 Task: Create a rule when custom fields attachments is set to a date not in this week by me.
Action: Mouse moved to (1086, 93)
Screenshot: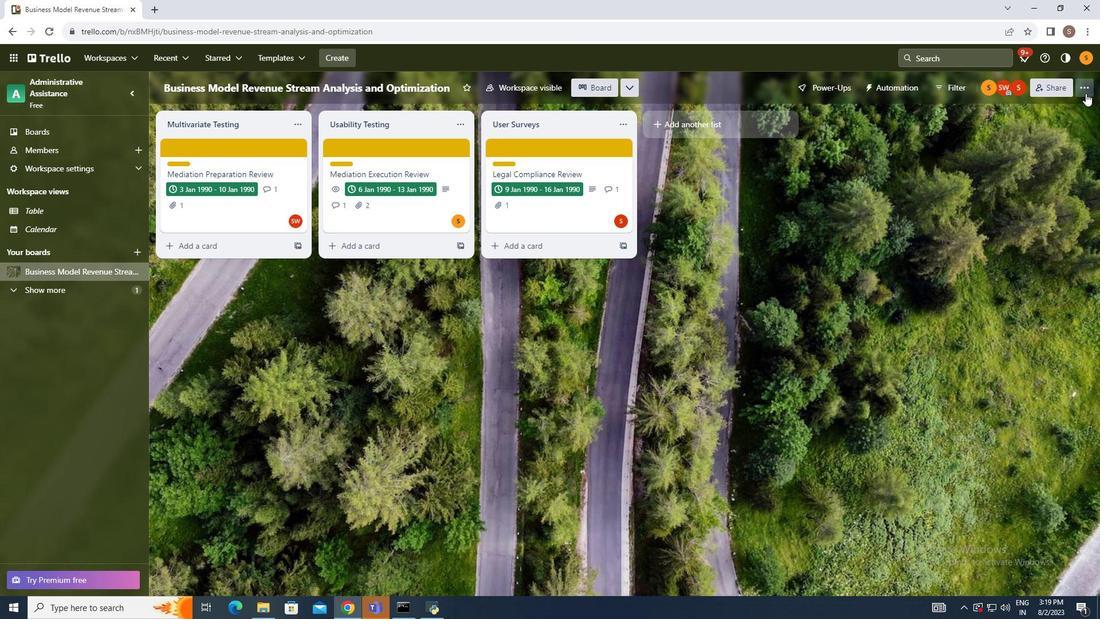 
Action: Mouse pressed left at (1086, 93)
Screenshot: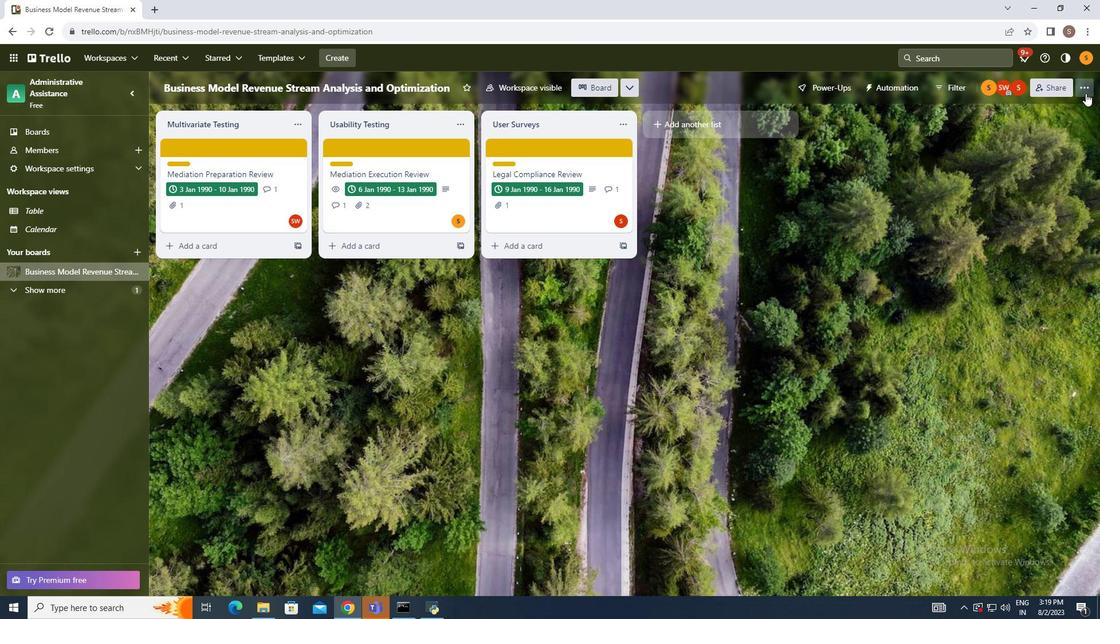 
Action: Mouse moved to (979, 247)
Screenshot: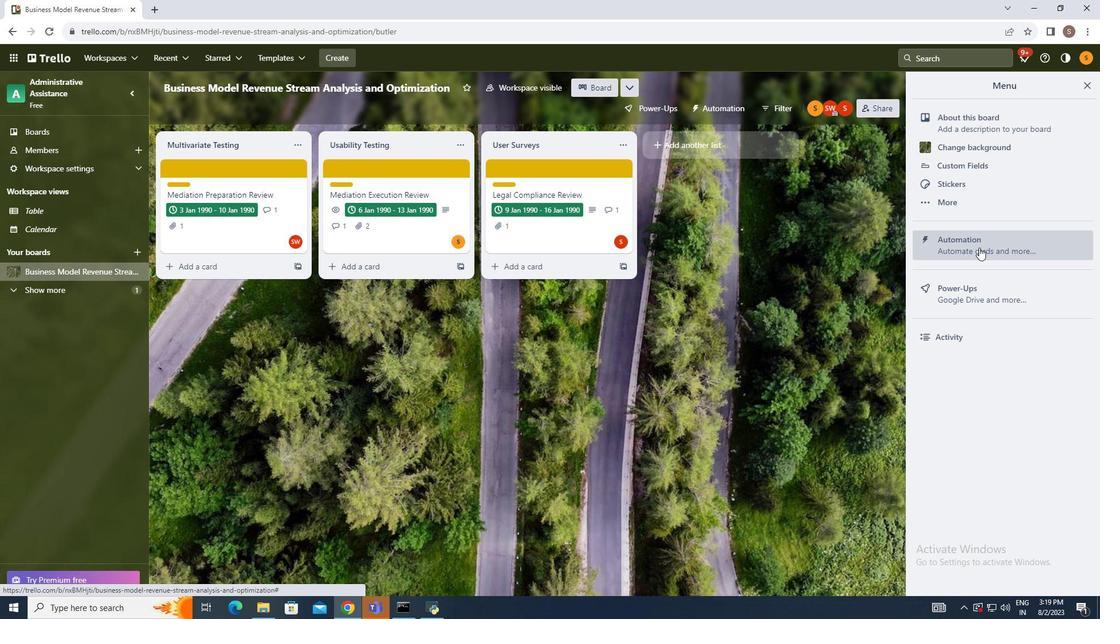 
Action: Mouse pressed left at (979, 247)
Screenshot: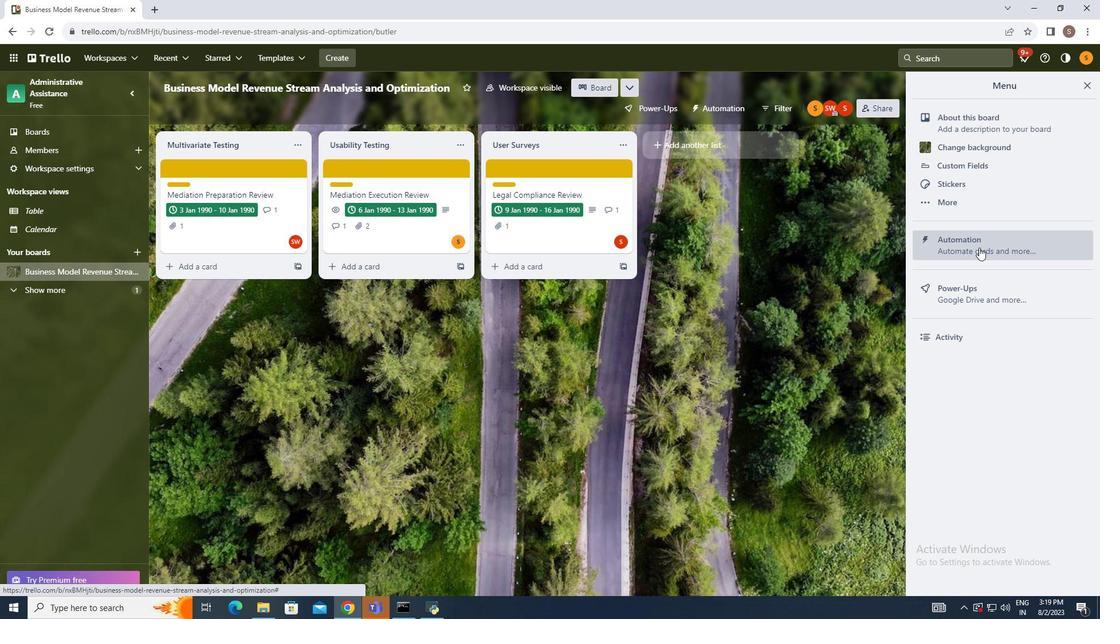 
Action: Mouse moved to (237, 215)
Screenshot: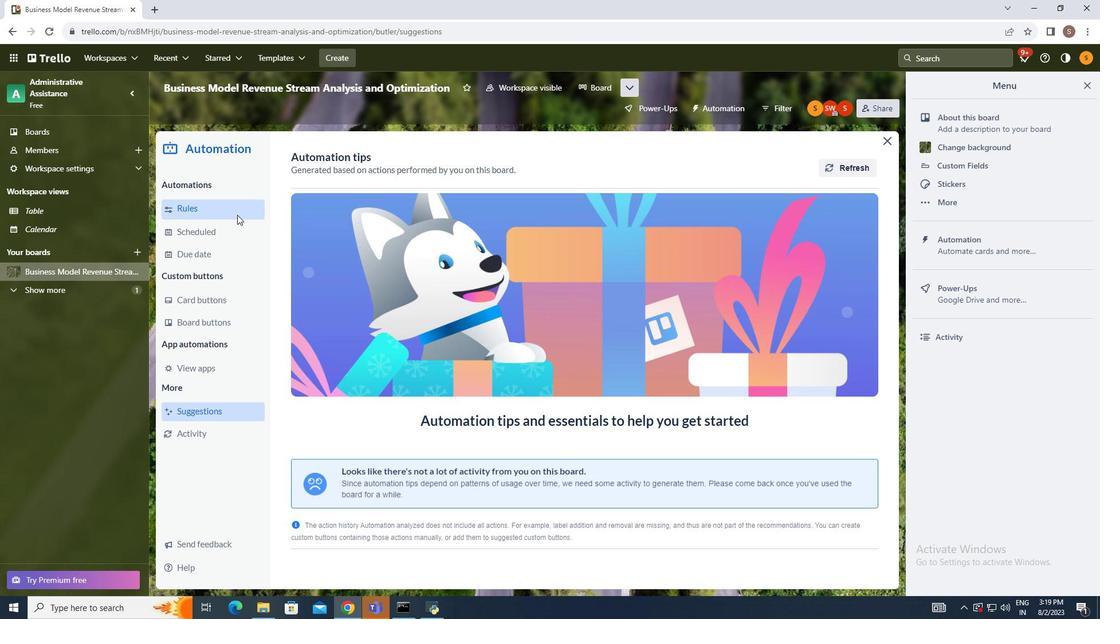 
Action: Mouse pressed left at (237, 215)
Screenshot: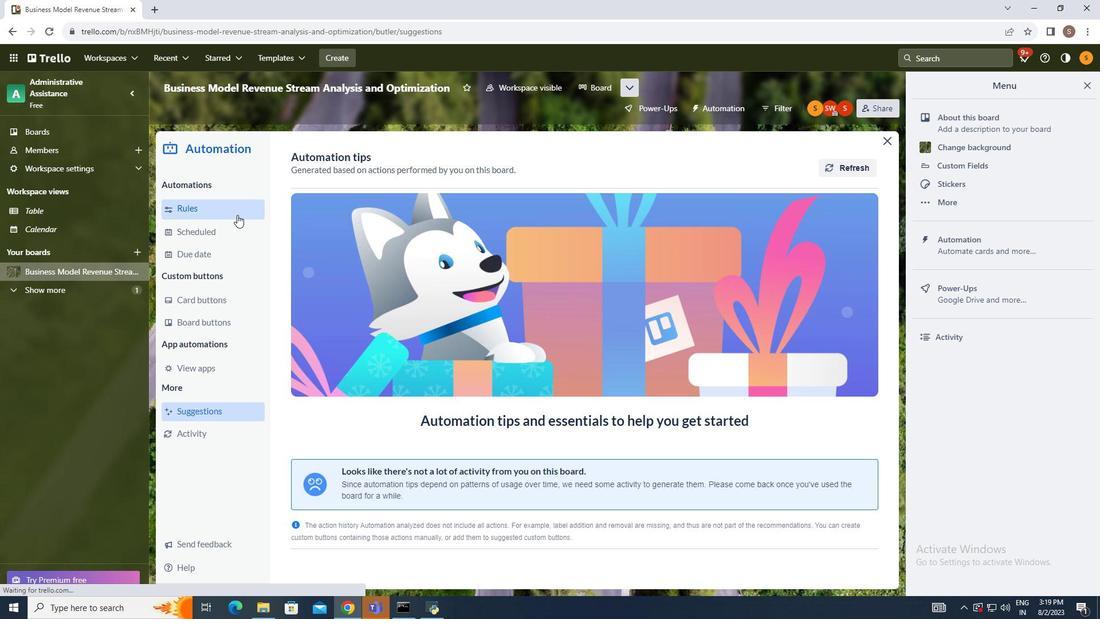 
Action: Mouse moved to (774, 159)
Screenshot: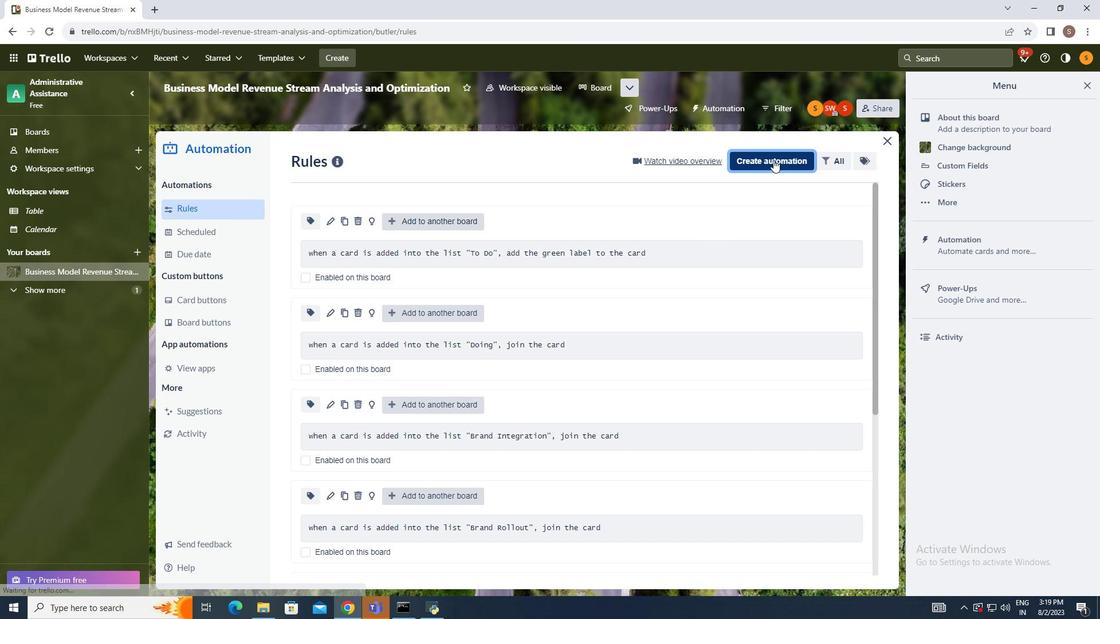 
Action: Mouse pressed left at (774, 159)
Screenshot: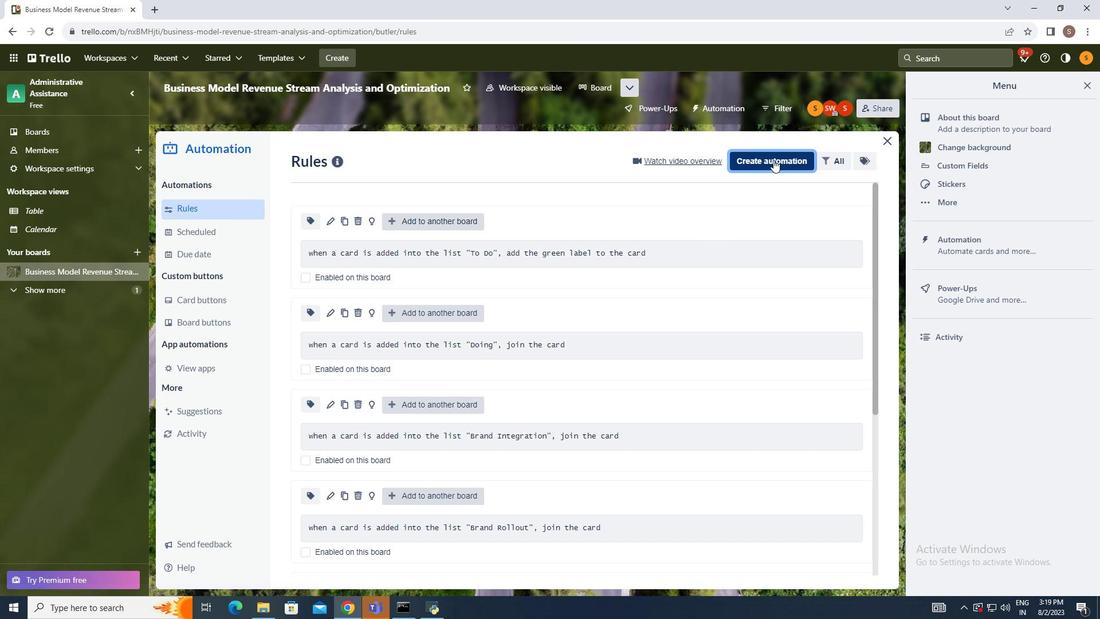 
Action: Mouse moved to (600, 271)
Screenshot: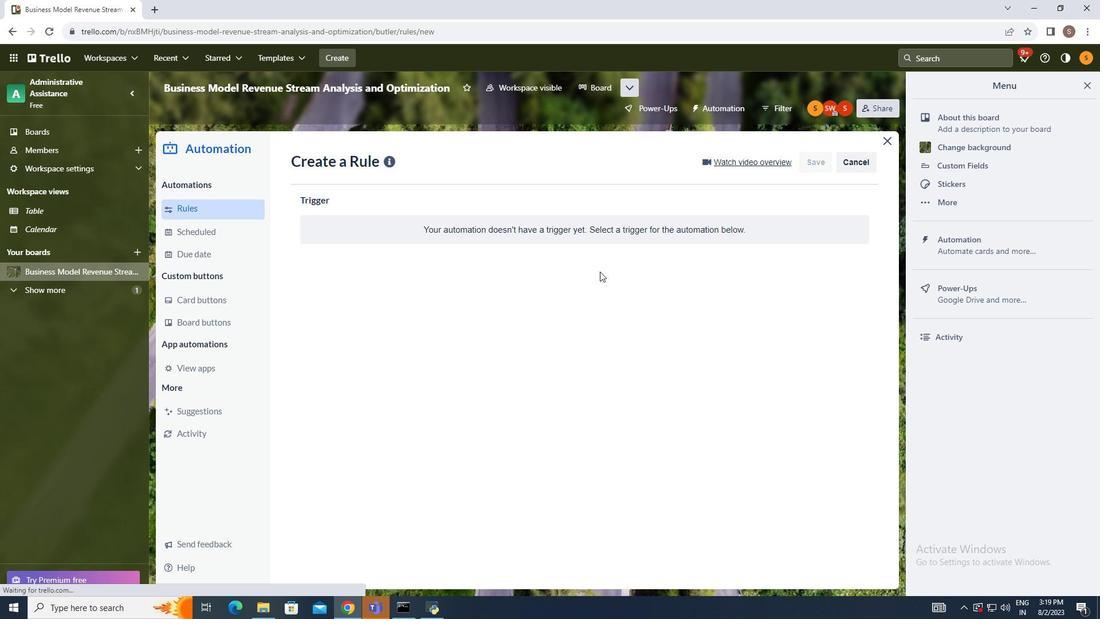 
Action: Mouse pressed left at (600, 271)
Screenshot: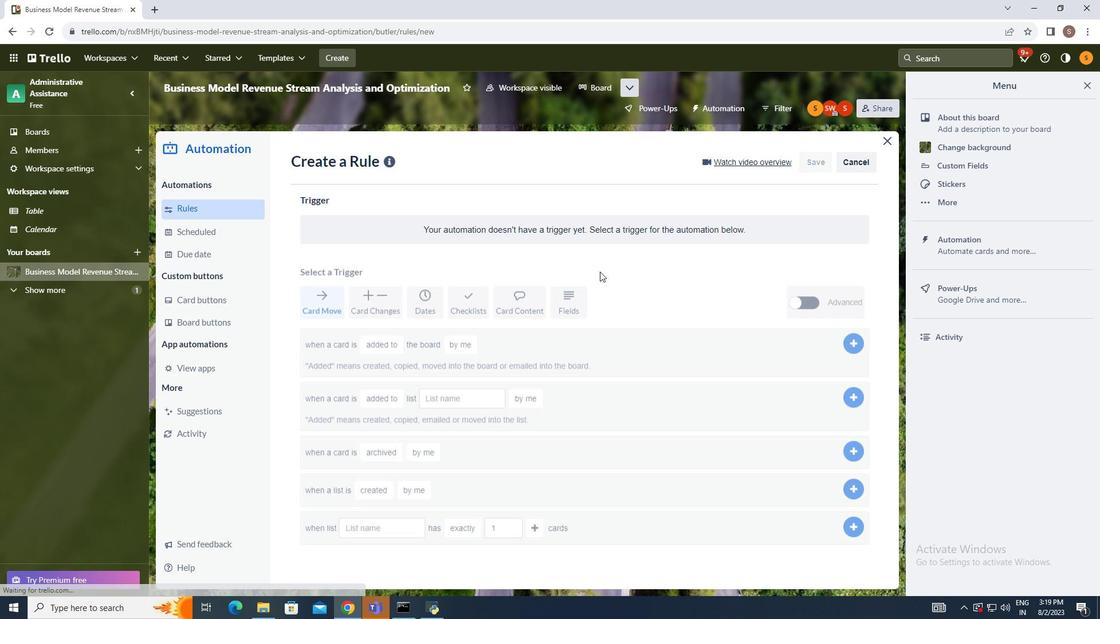 
Action: Mouse moved to (584, 316)
Screenshot: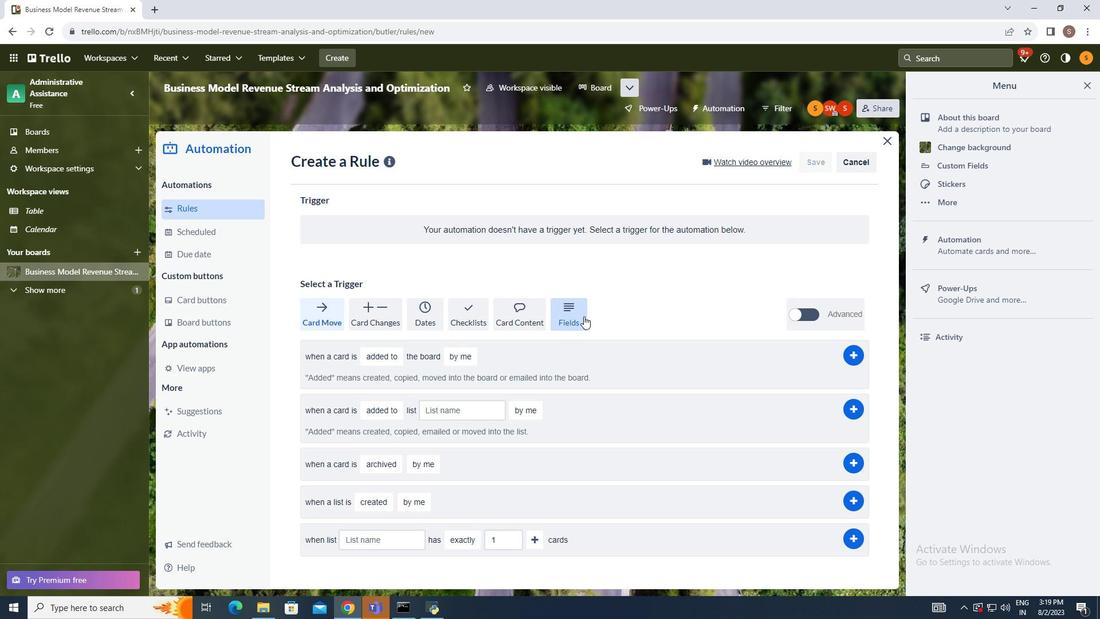 
Action: Mouse pressed left at (584, 316)
Screenshot: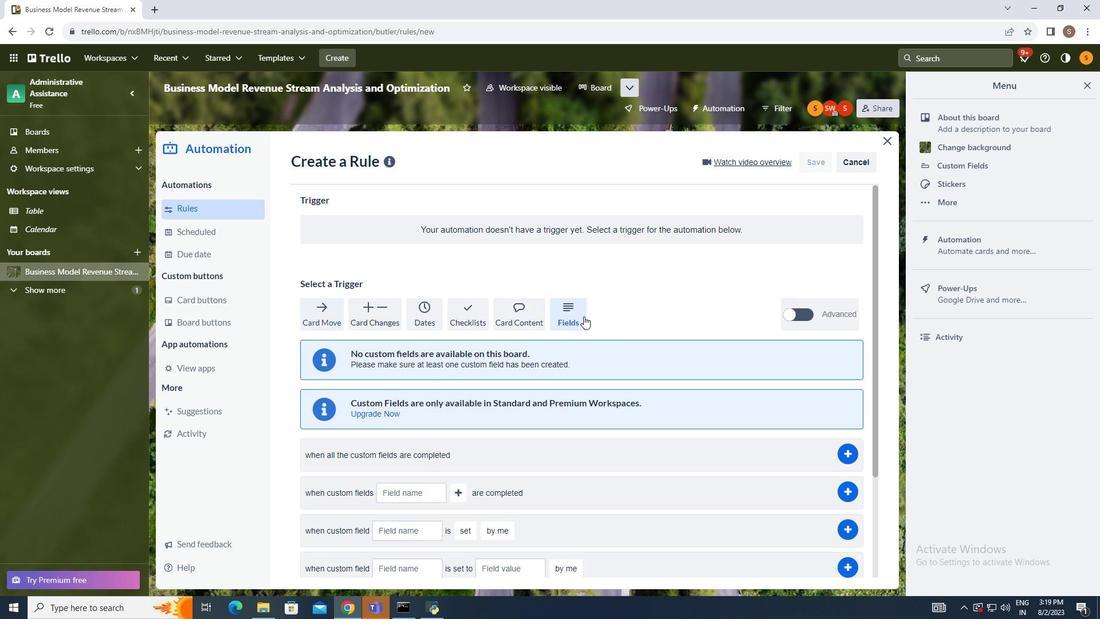
Action: Mouse moved to (649, 381)
Screenshot: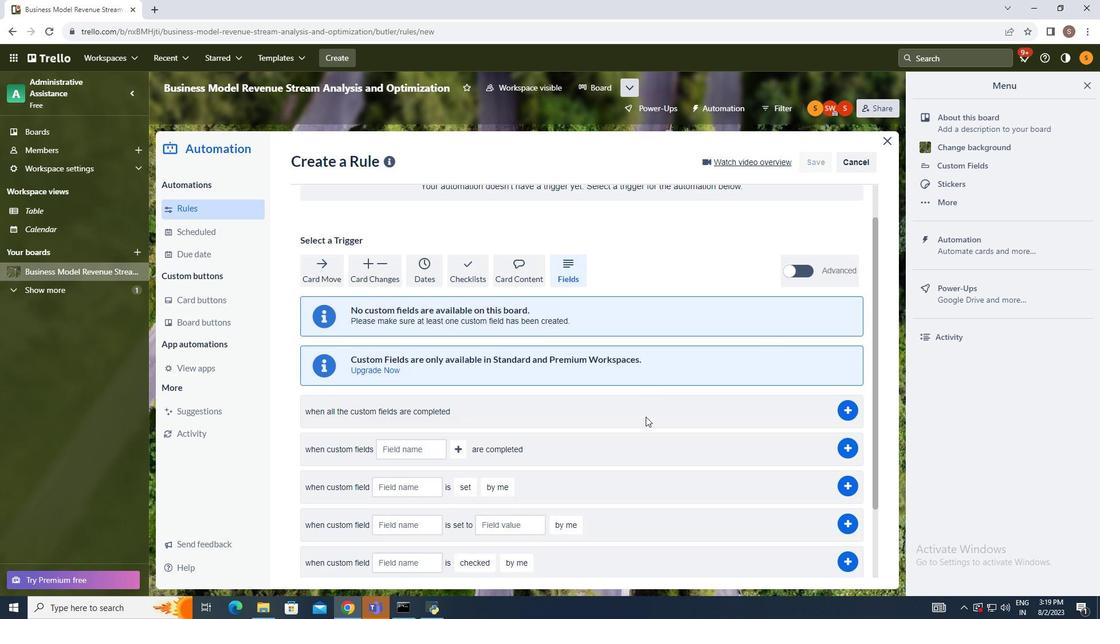 
Action: Mouse scrolled (649, 380) with delta (0, 0)
Screenshot: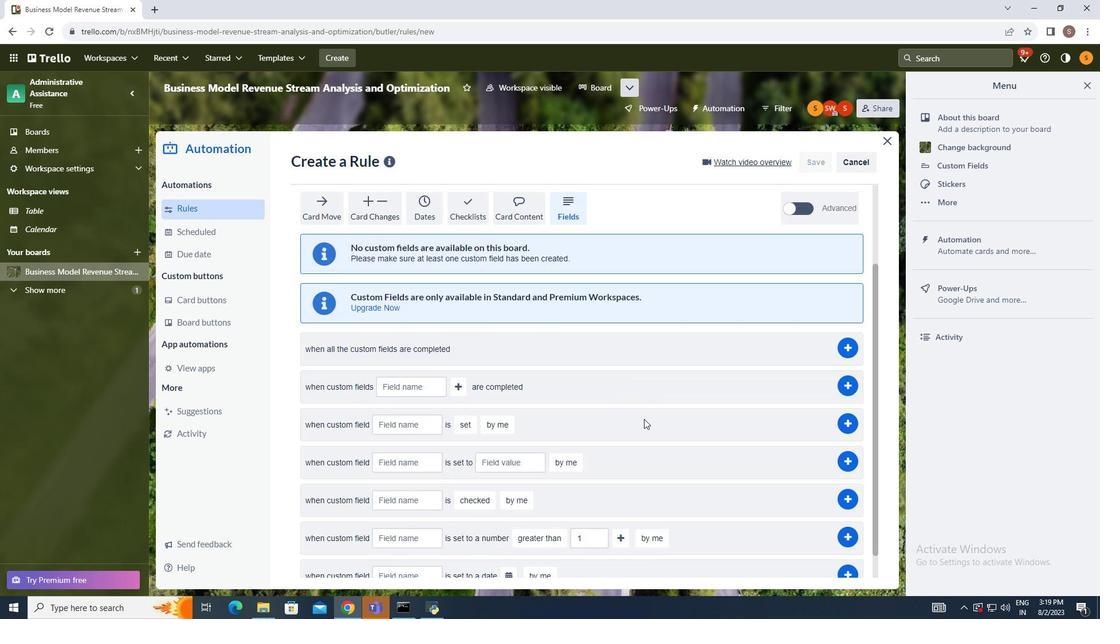 
Action: Mouse moved to (649, 396)
Screenshot: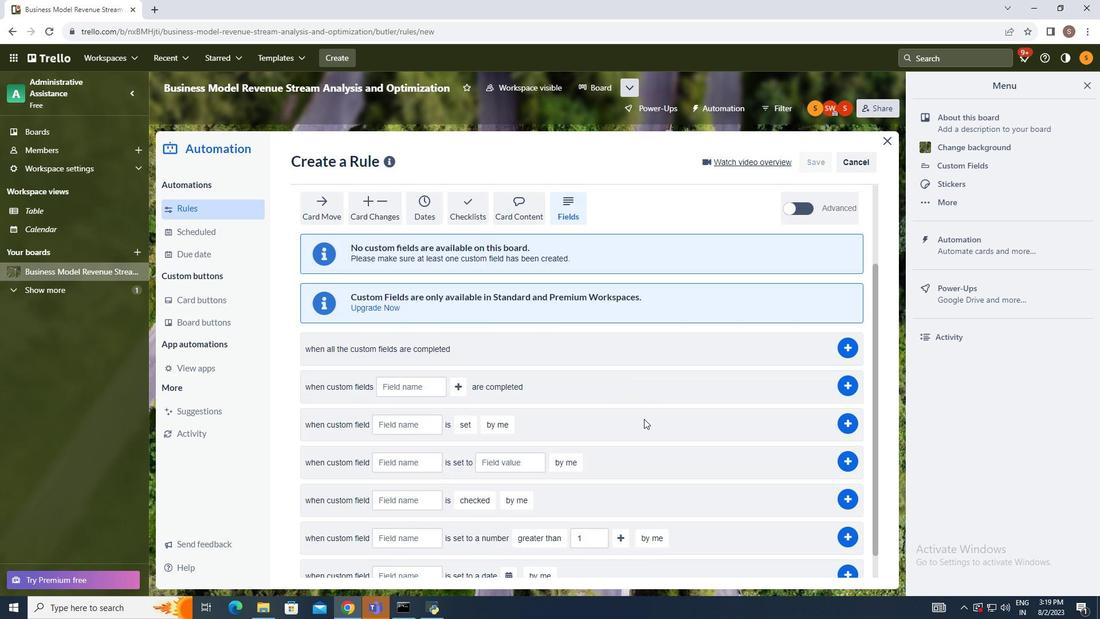 
Action: Mouse scrolled (649, 395) with delta (0, 0)
Screenshot: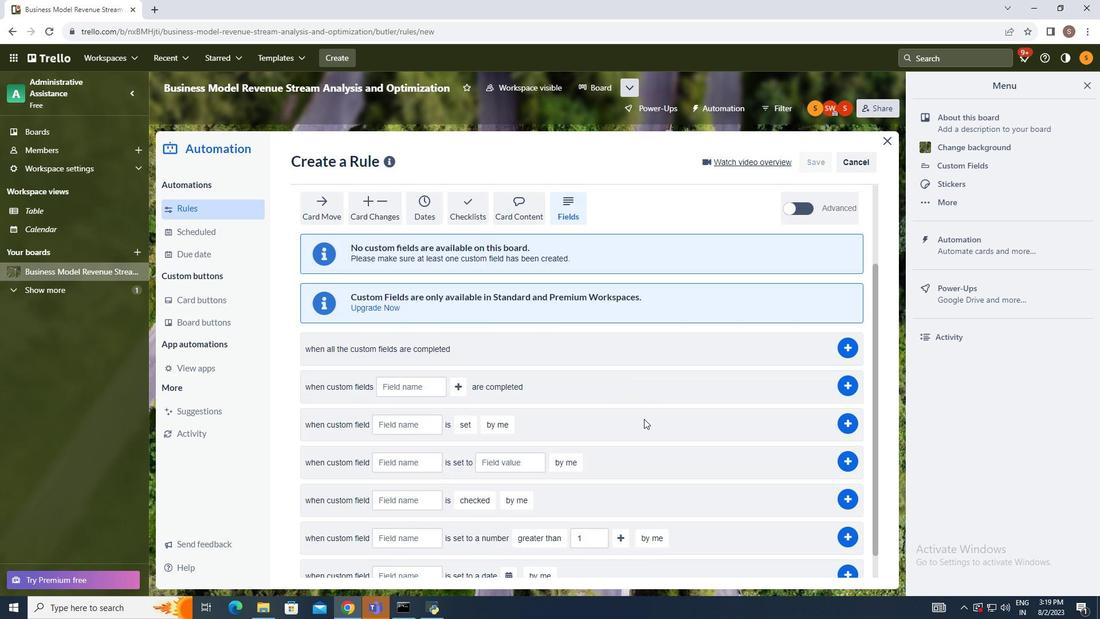 
Action: Mouse moved to (647, 411)
Screenshot: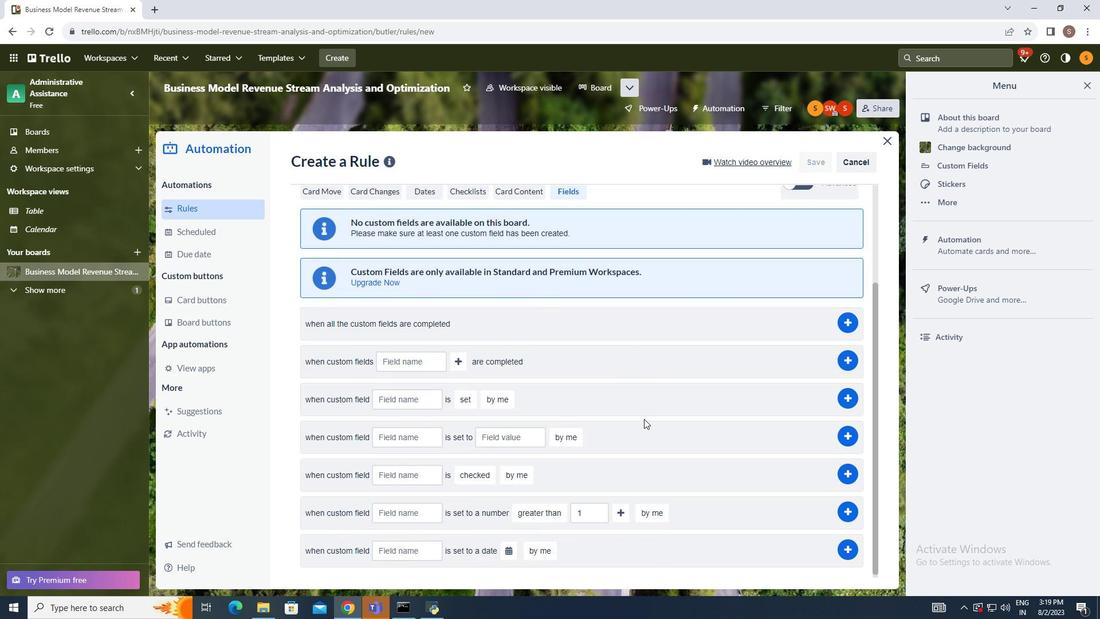 
Action: Mouse scrolled (647, 411) with delta (0, 0)
Screenshot: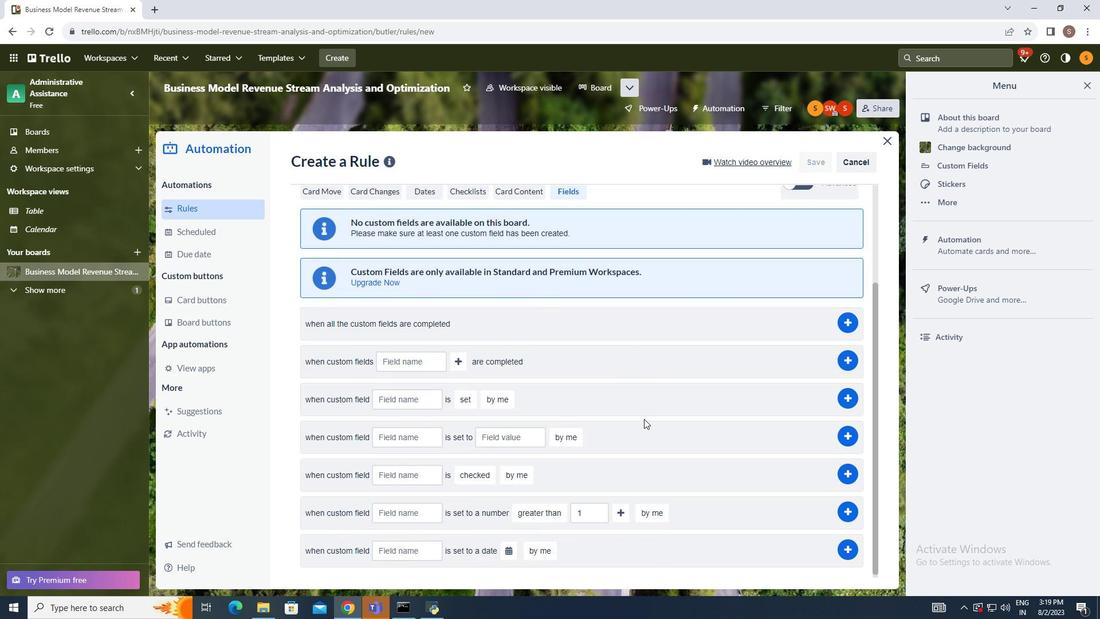 
Action: Mouse moved to (646, 416)
Screenshot: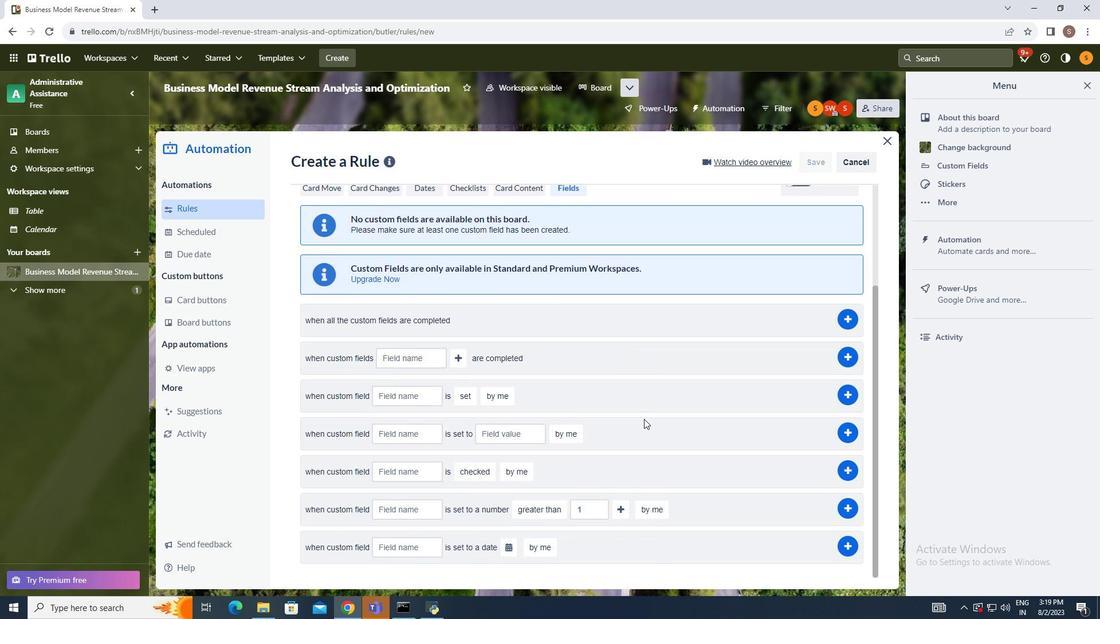 
Action: Mouse scrolled (646, 415) with delta (0, 0)
Screenshot: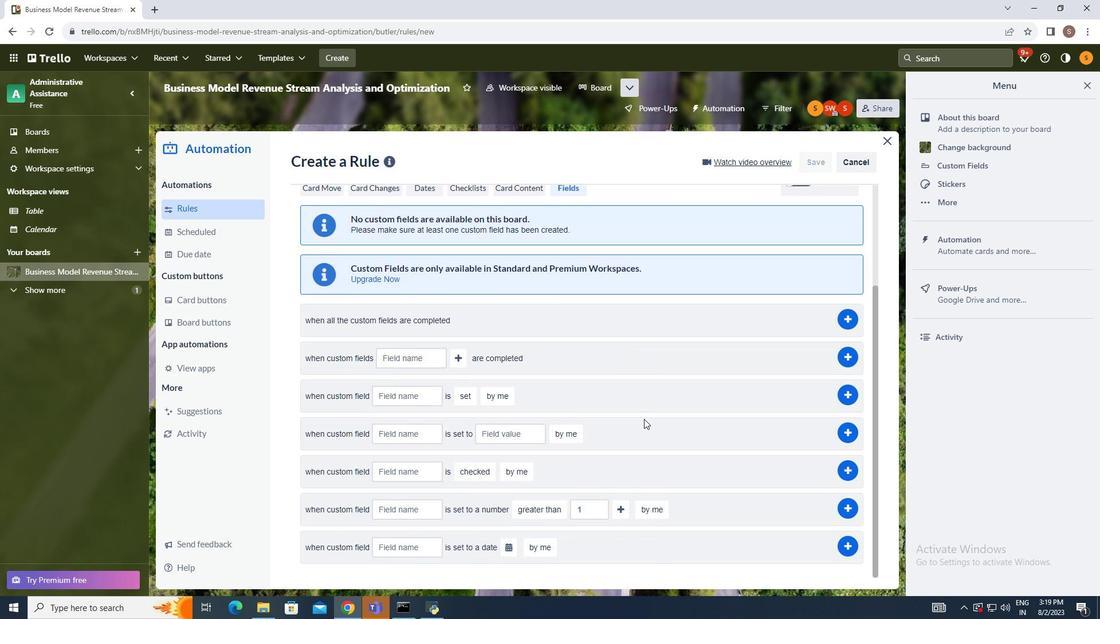 
Action: Mouse moved to (646, 417)
Screenshot: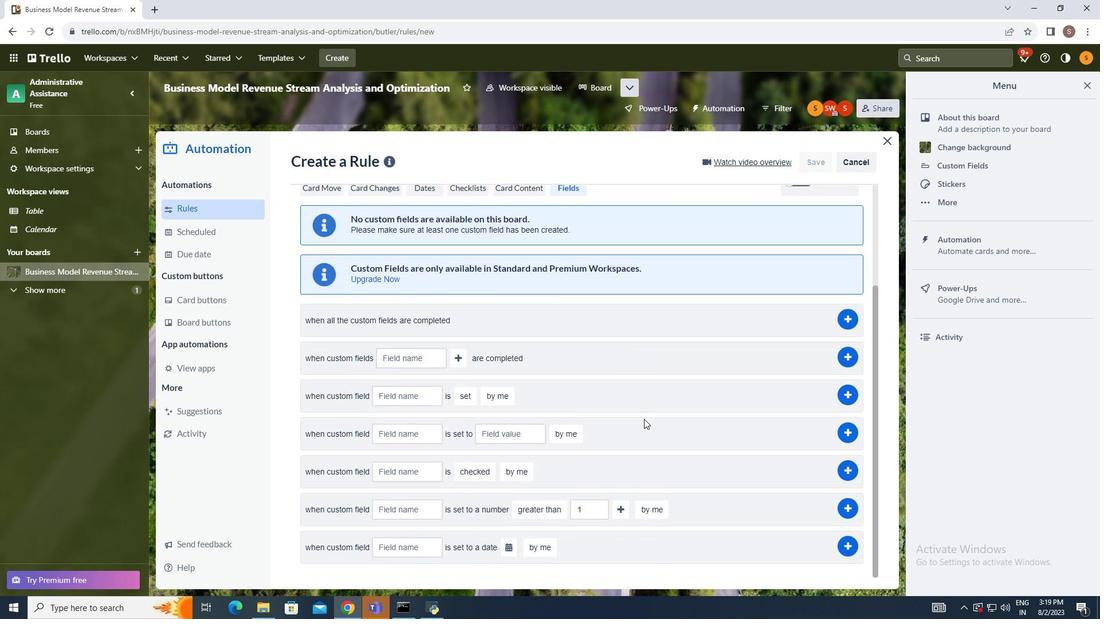 
Action: Mouse scrolled (646, 416) with delta (0, 0)
Screenshot: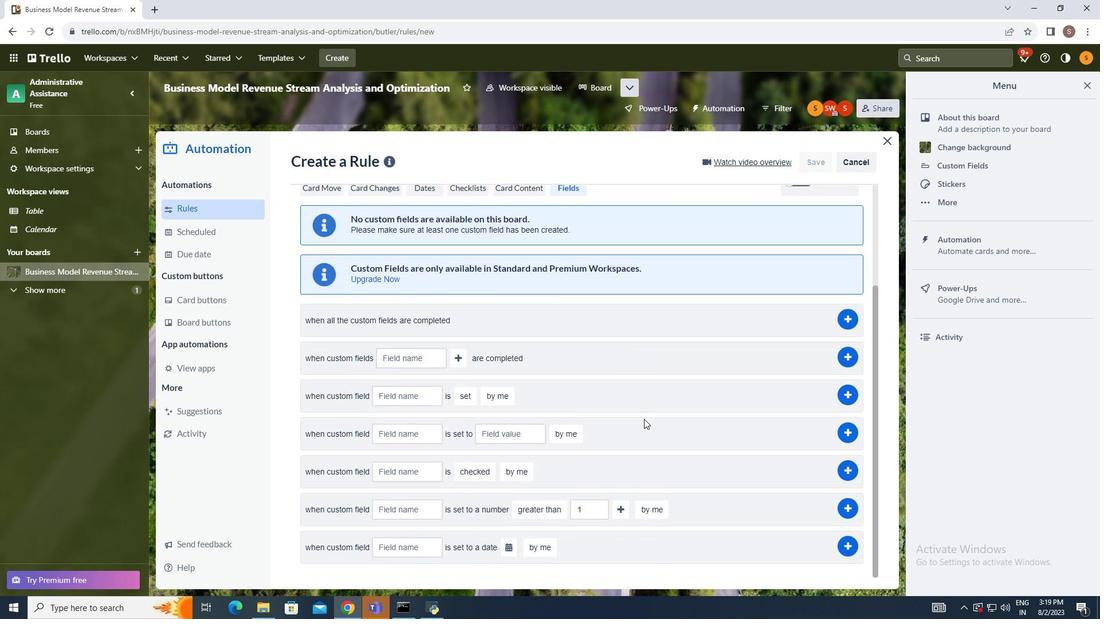 
Action: Mouse moved to (644, 419)
Screenshot: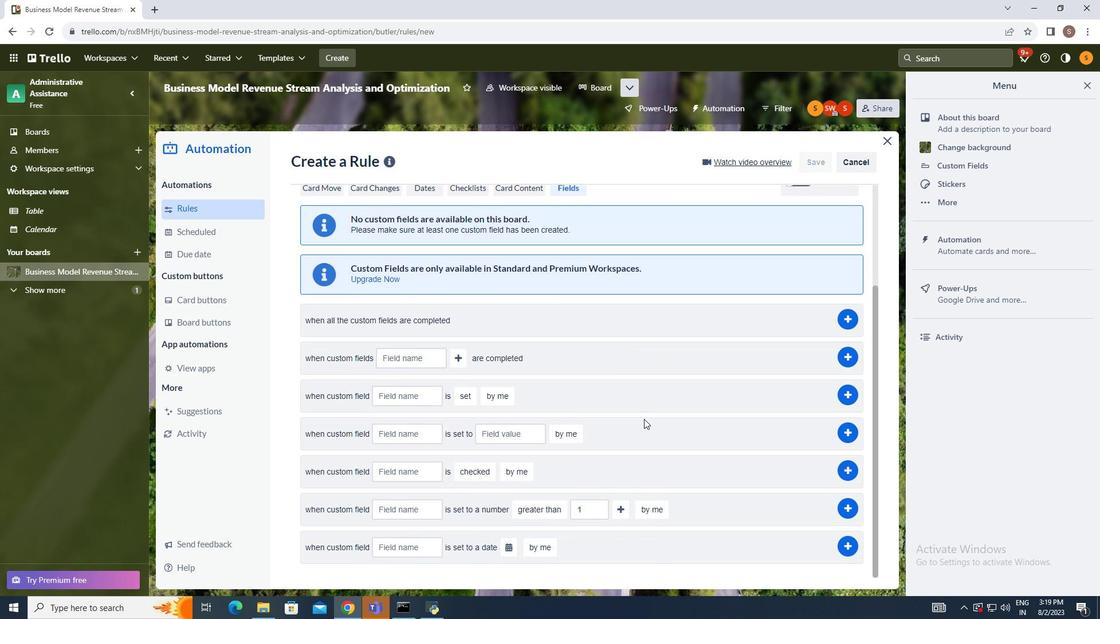 
Action: Mouse scrolled (644, 418) with delta (0, 0)
Screenshot: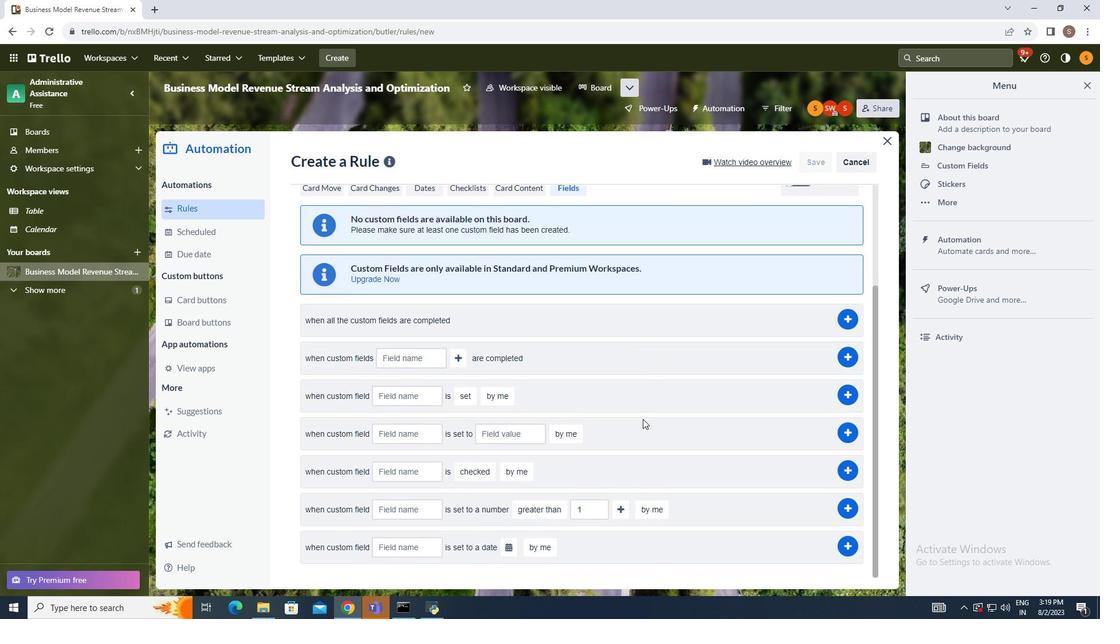 
Action: Mouse scrolled (644, 418) with delta (0, 0)
Screenshot: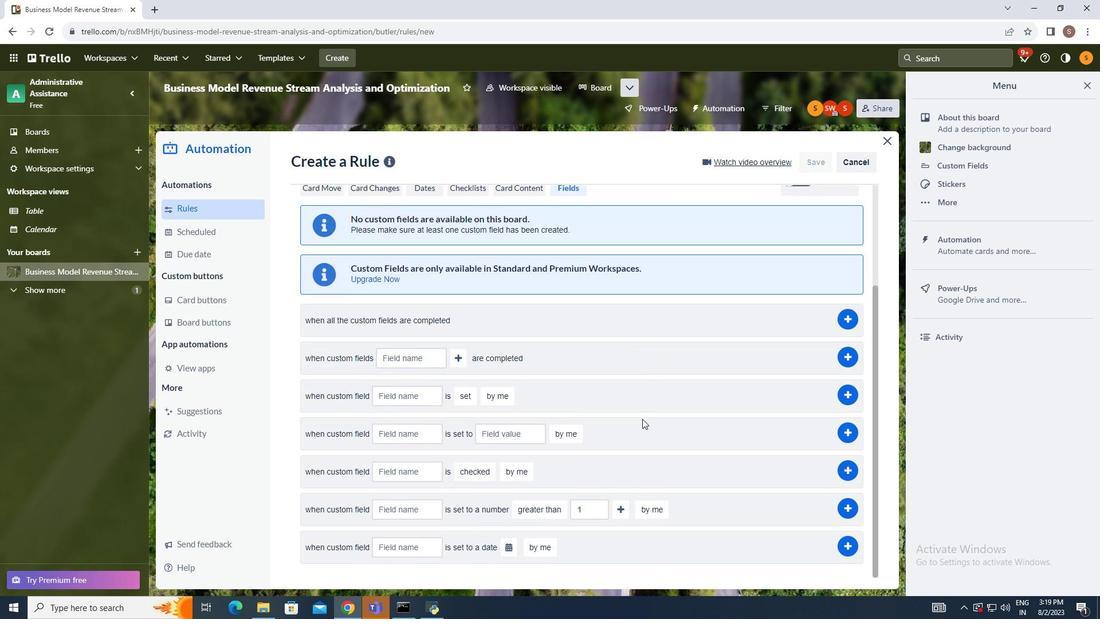 
Action: Mouse moved to (408, 545)
Screenshot: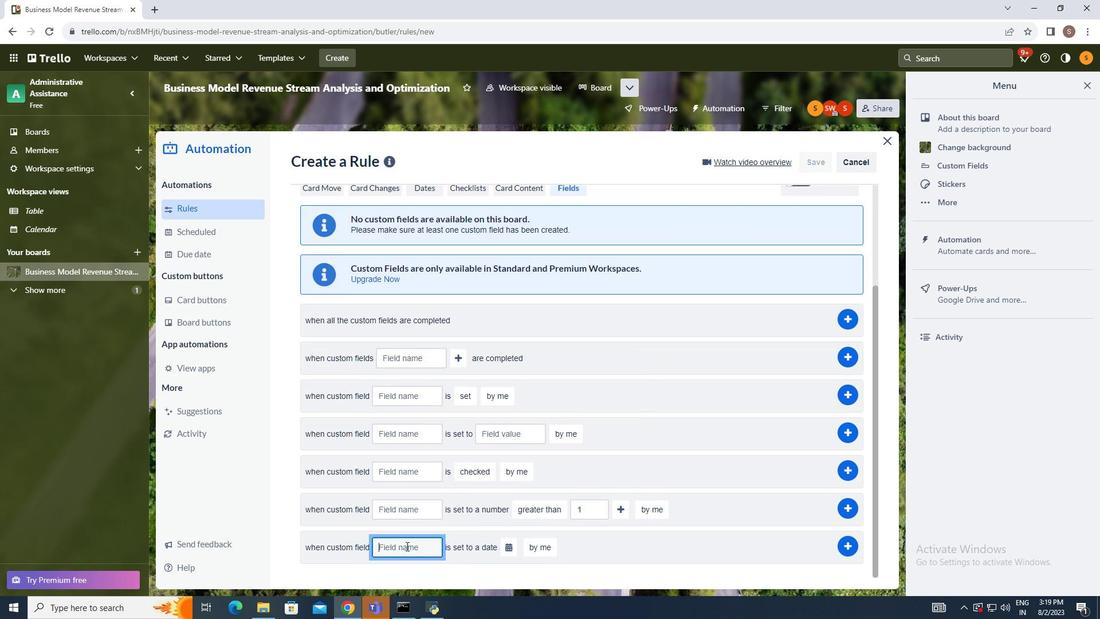 
Action: Mouse pressed left at (408, 545)
Screenshot: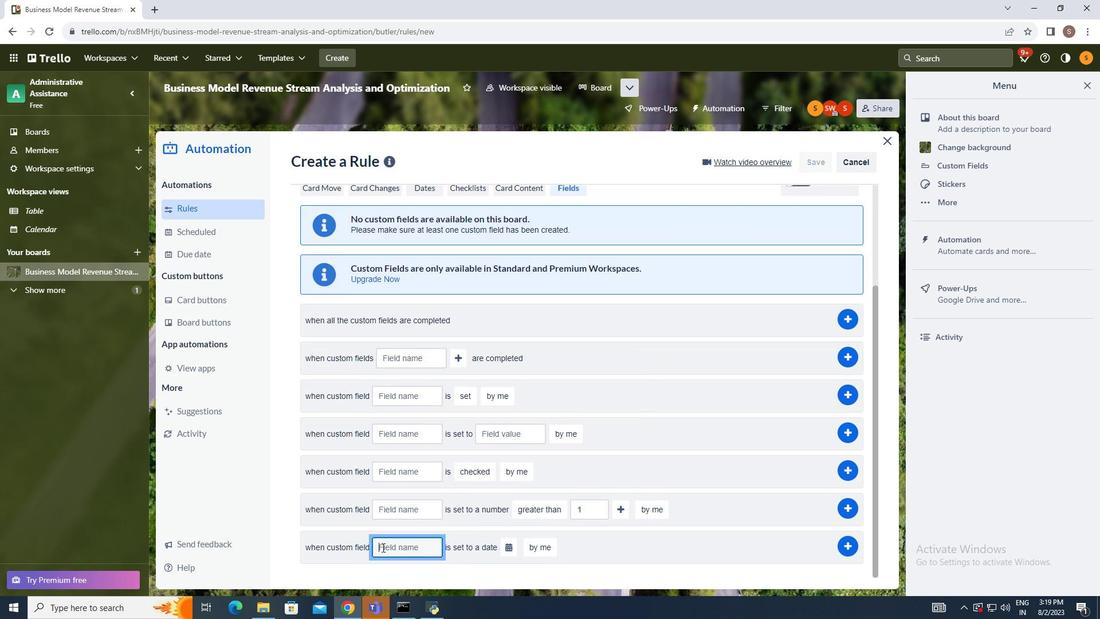 
Action: Mouse moved to (270, 480)
Screenshot: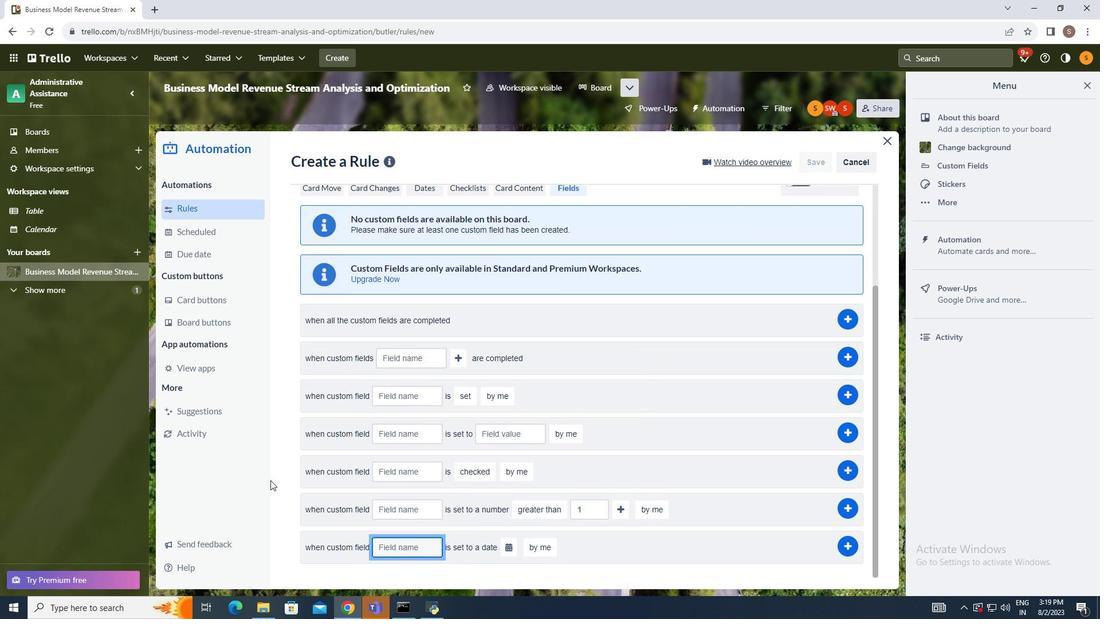 
Action: Key pressed attachments
Screenshot: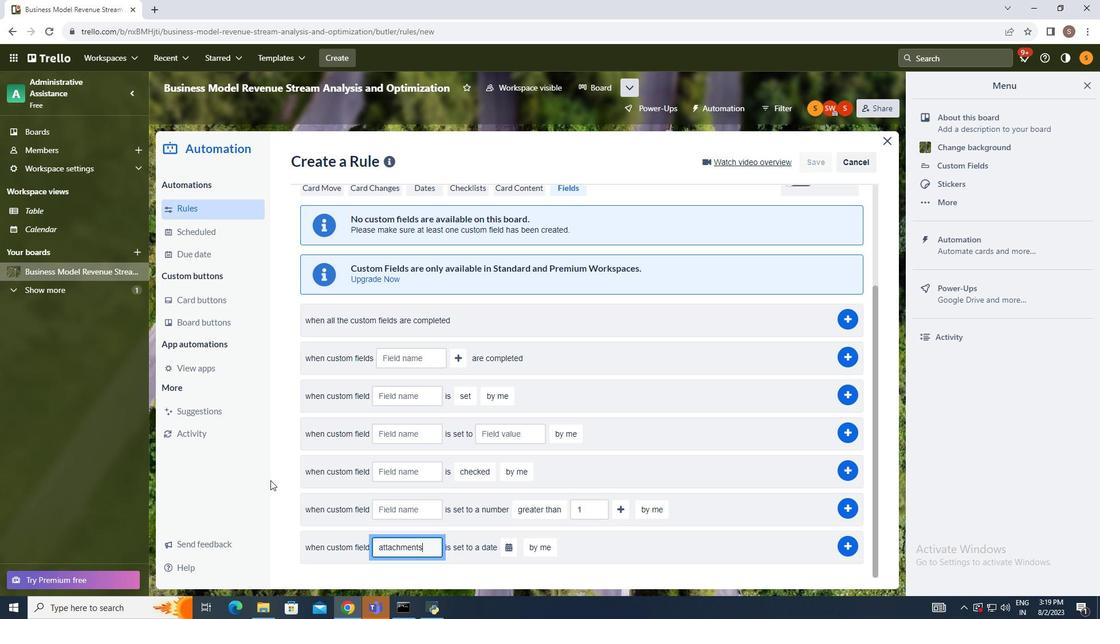 
Action: Mouse moved to (508, 547)
Screenshot: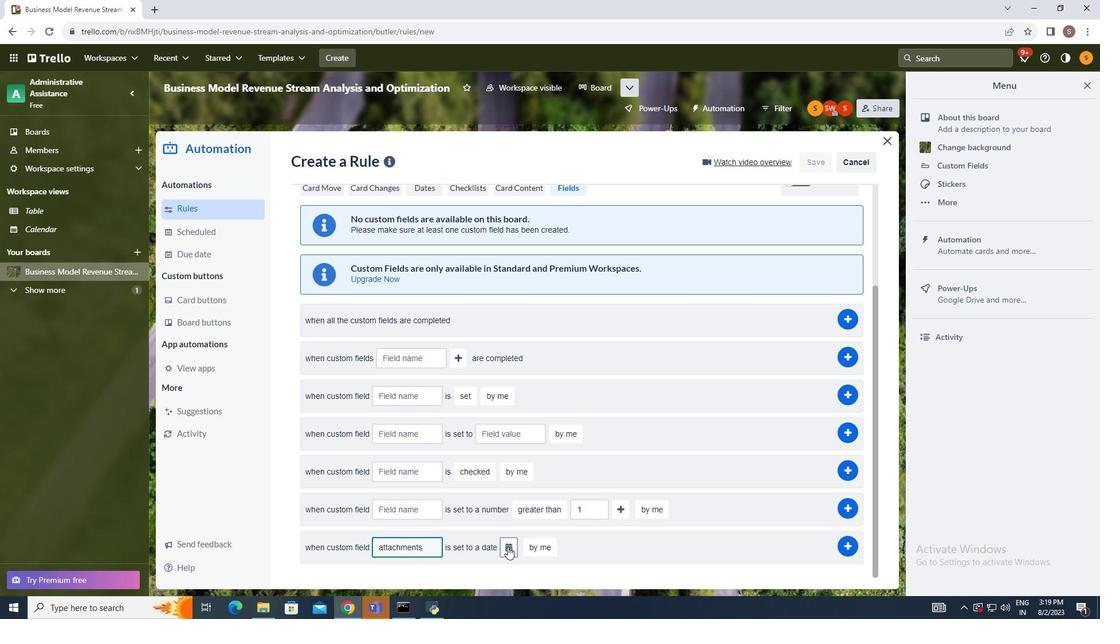 
Action: Mouse pressed left at (508, 547)
Screenshot: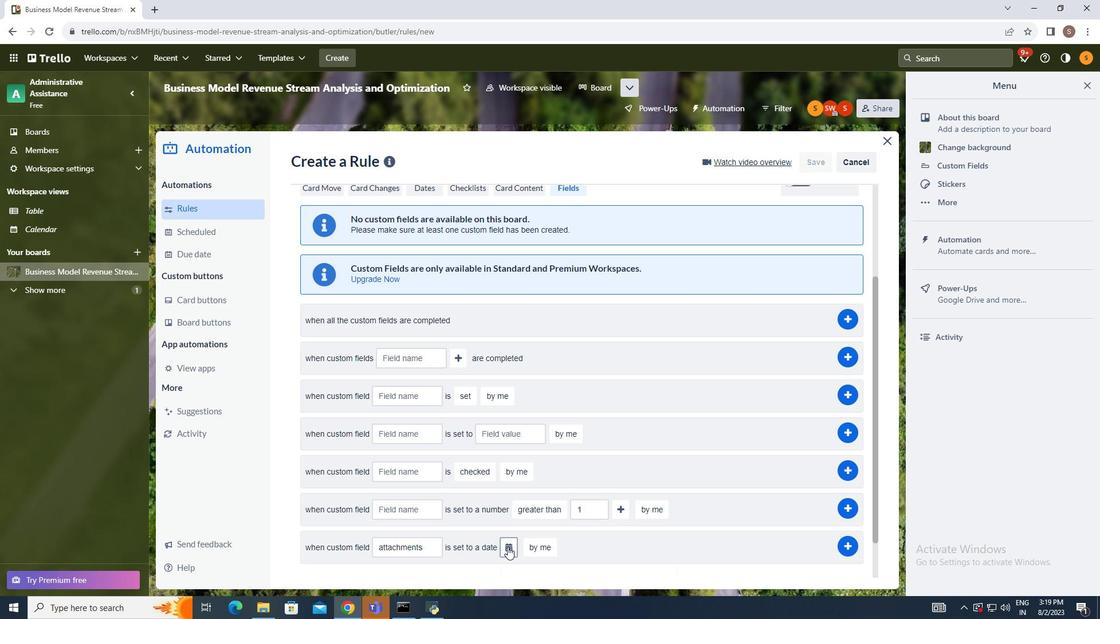 
Action: Mouse scrolled (508, 546) with delta (0, 0)
Screenshot: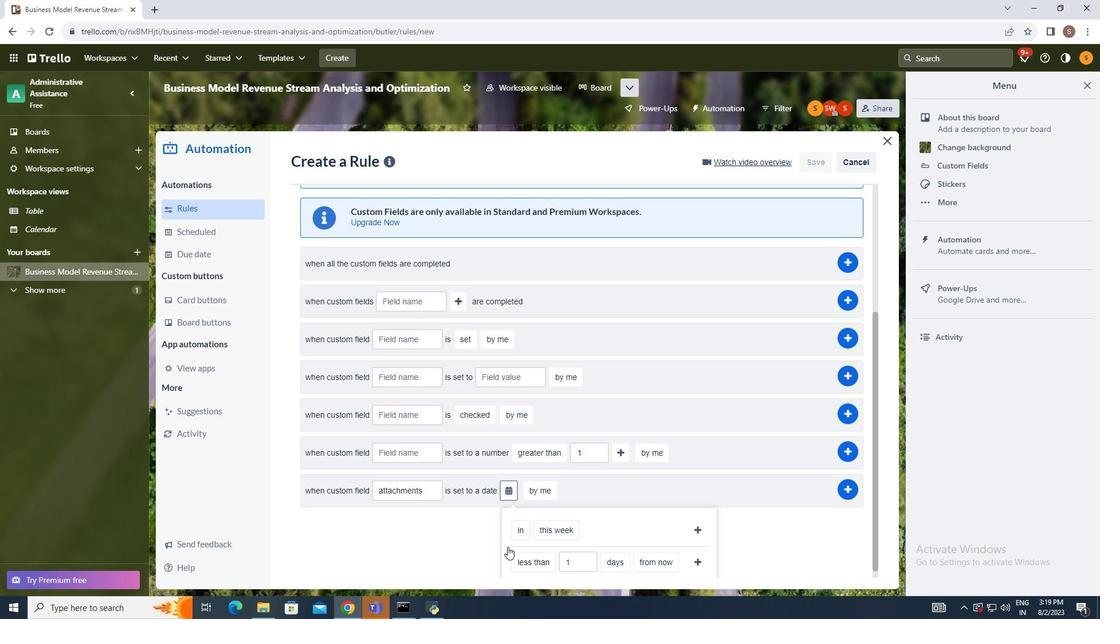 
Action: Mouse scrolled (508, 546) with delta (0, 0)
Screenshot: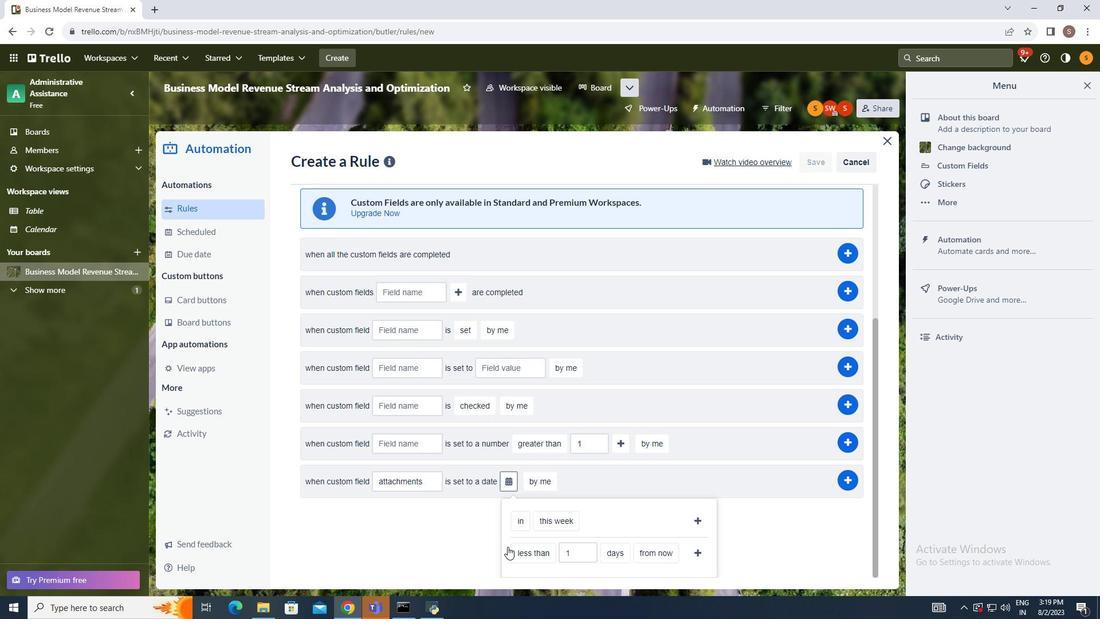 
Action: Mouse moved to (518, 517)
Screenshot: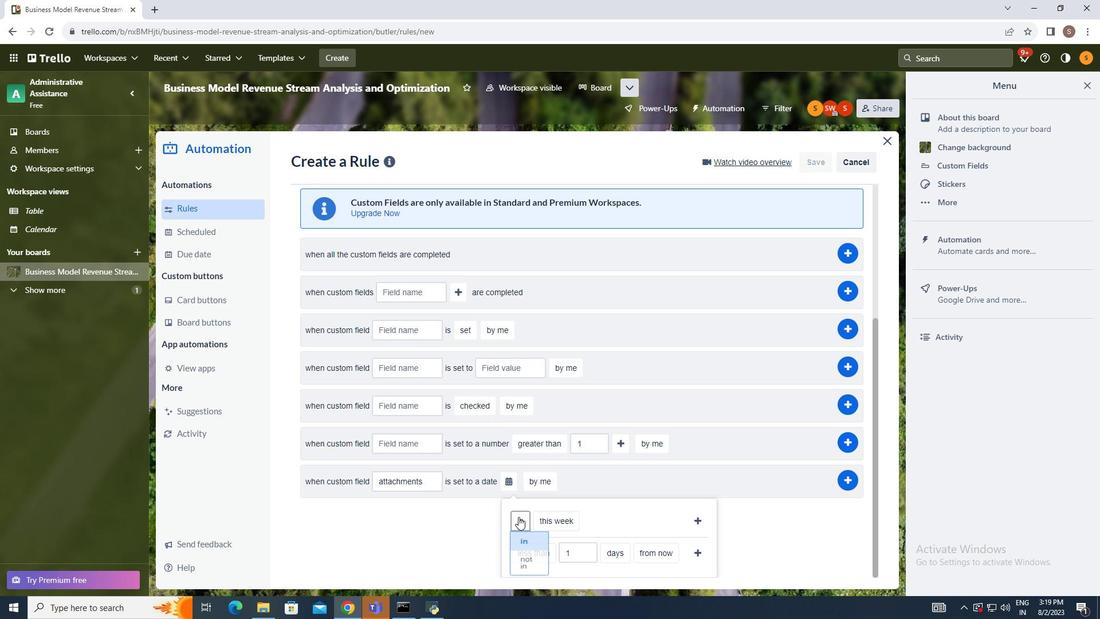 
Action: Mouse pressed left at (518, 517)
Screenshot: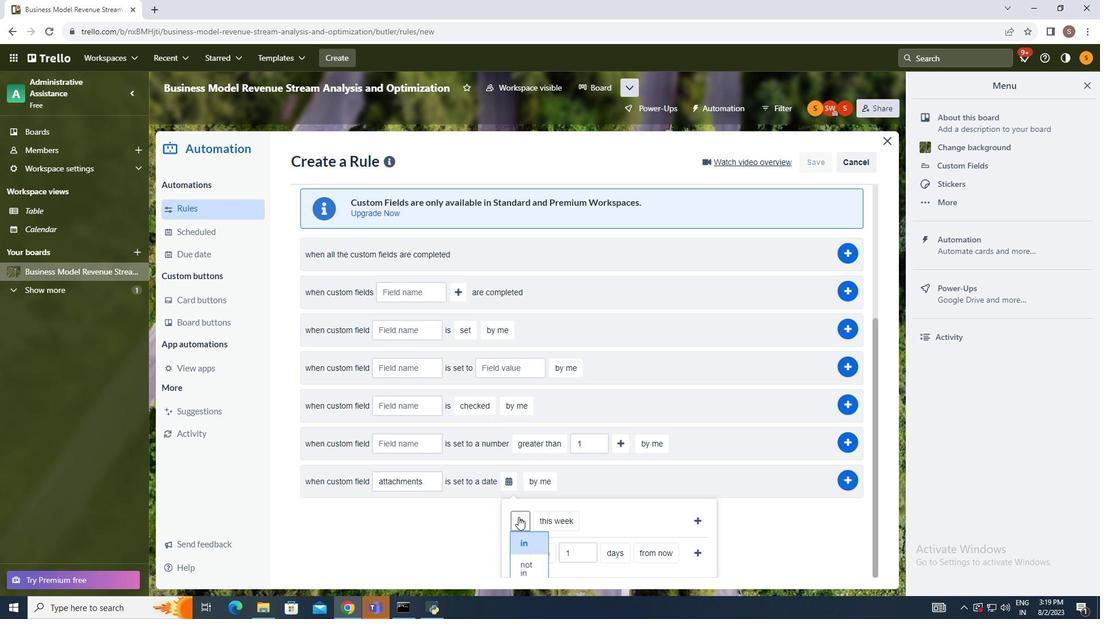 
Action: Mouse moved to (525, 569)
Screenshot: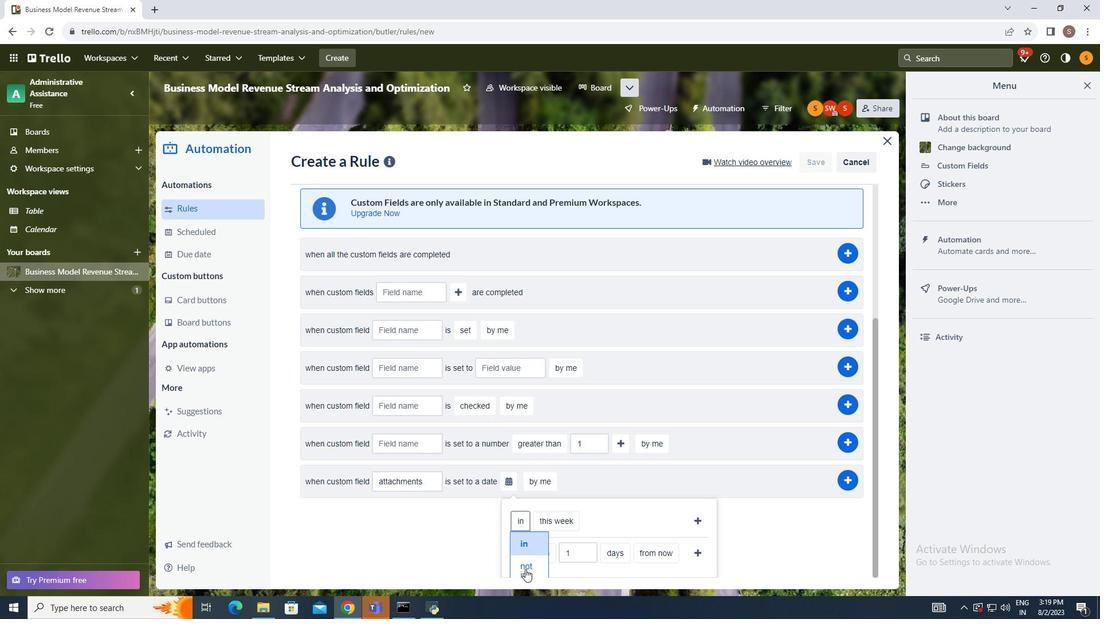 
Action: Mouse pressed left at (525, 569)
Screenshot: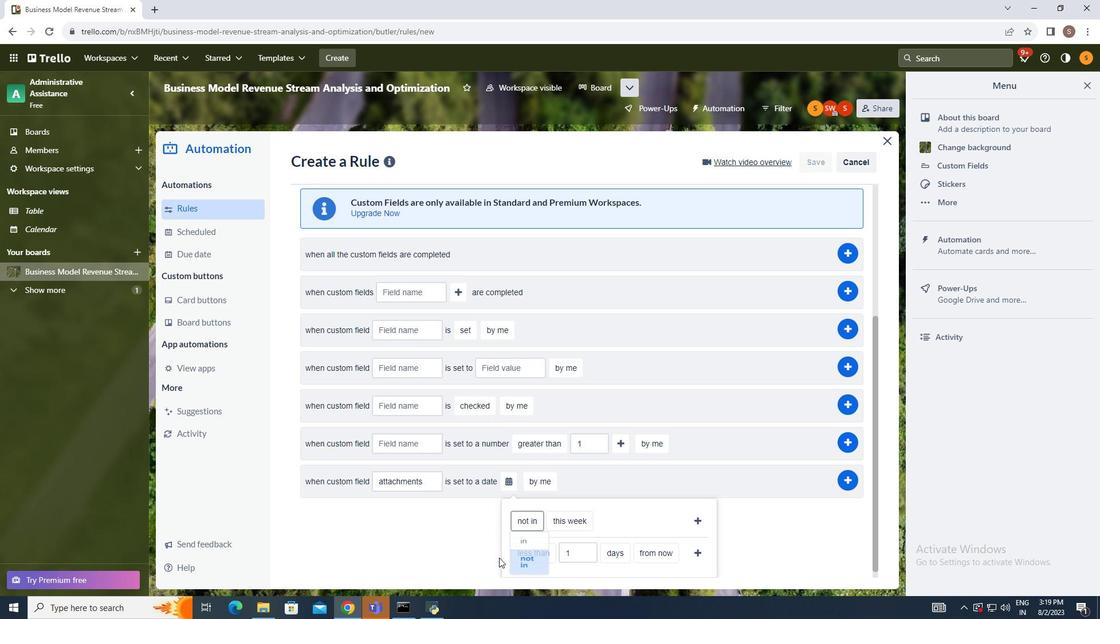 
Action: Mouse moved to (571, 519)
Screenshot: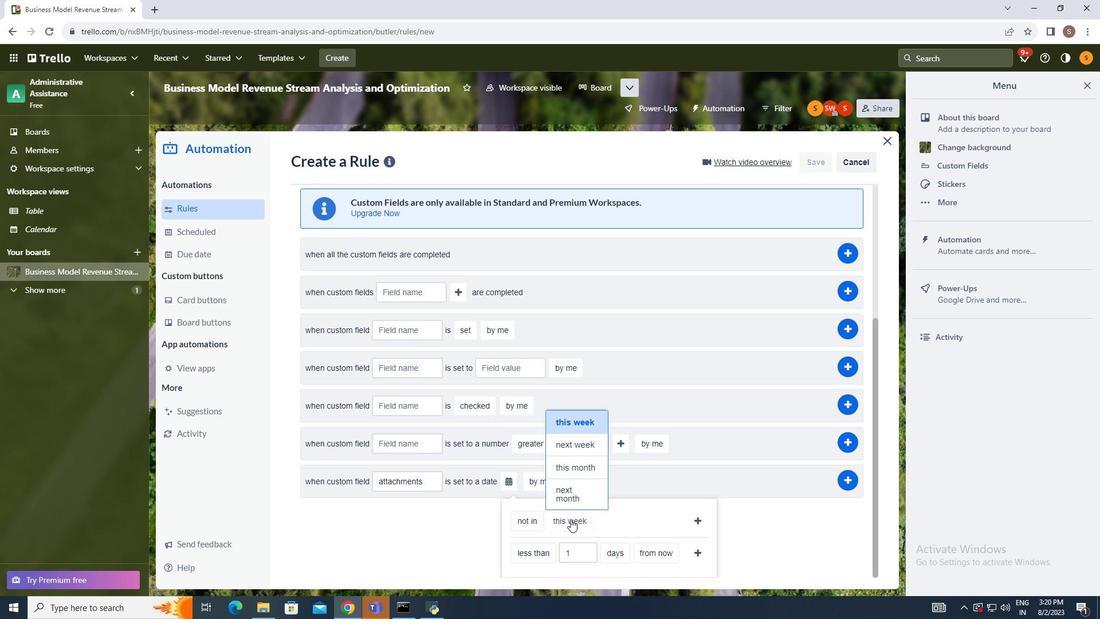 
Action: Mouse pressed left at (571, 519)
Screenshot: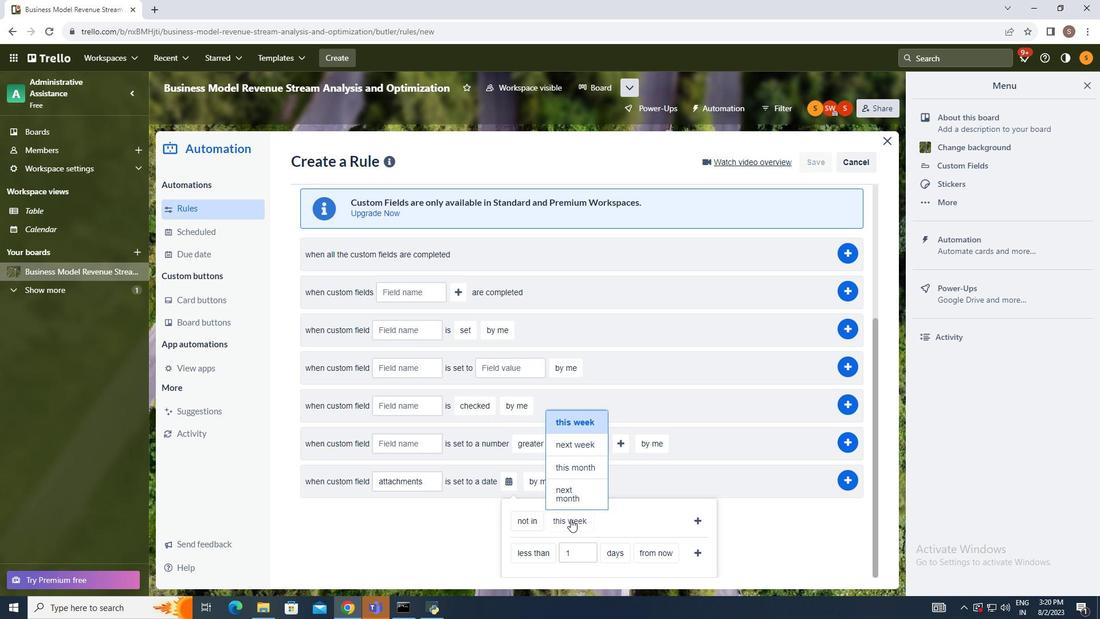 
Action: Mouse moved to (573, 421)
Screenshot: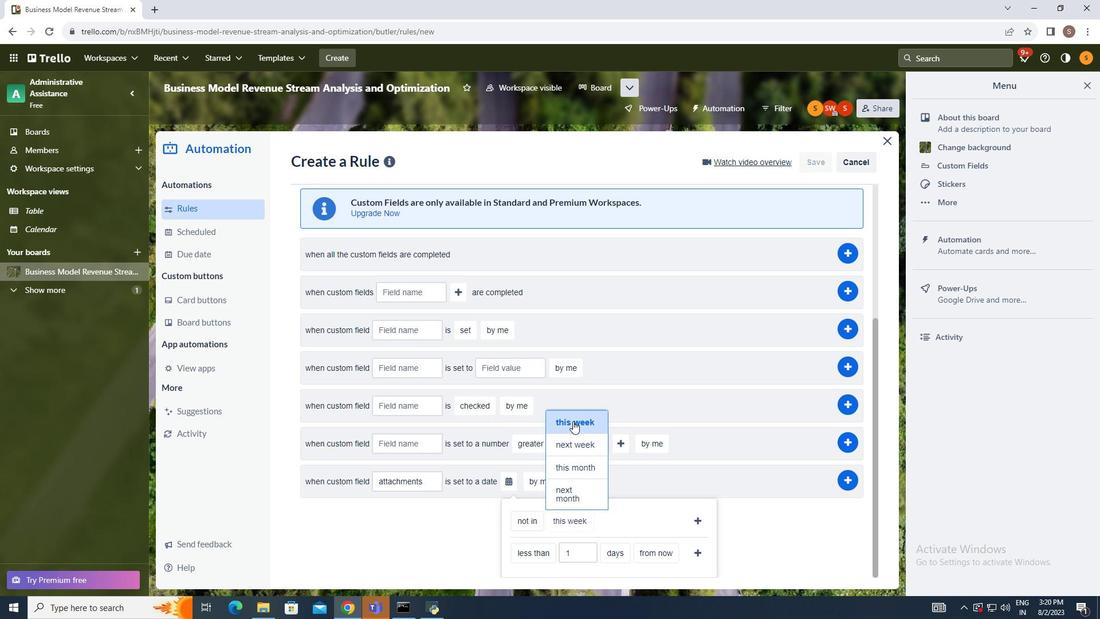 
Action: Mouse pressed left at (573, 421)
Screenshot: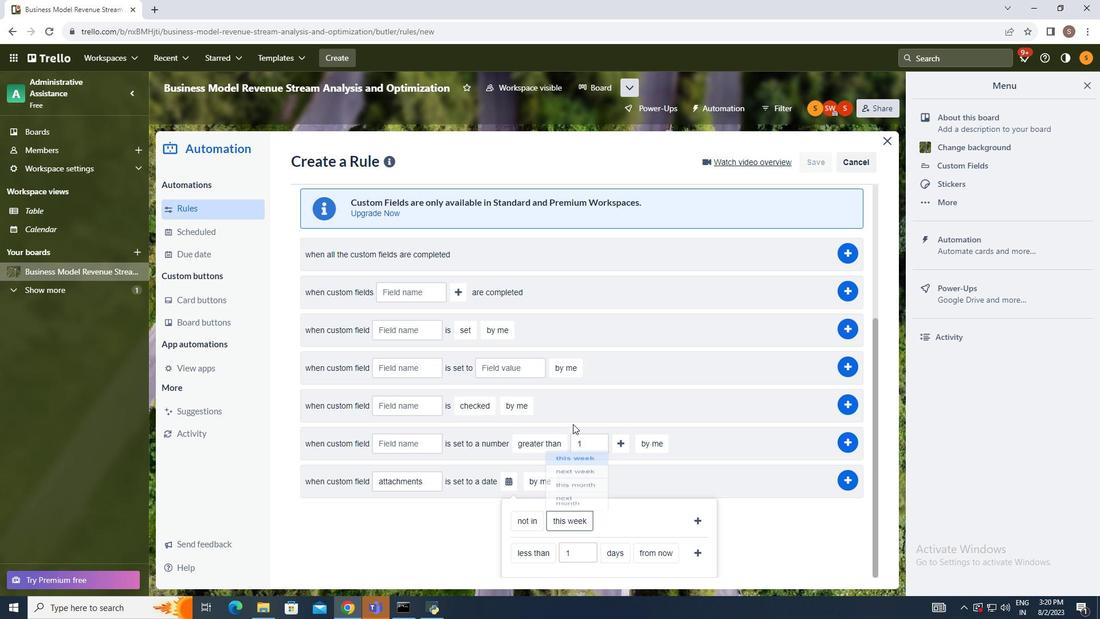
Action: Mouse moved to (696, 524)
Screenshot: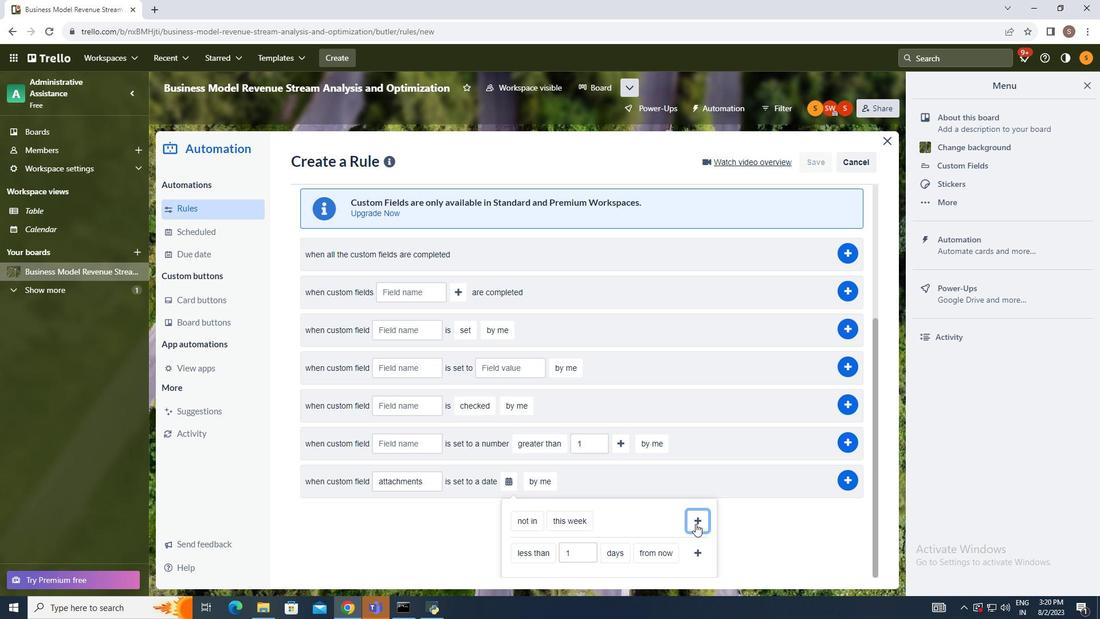 
Action: Mouse pressed left at (696, 524)
Screenshot: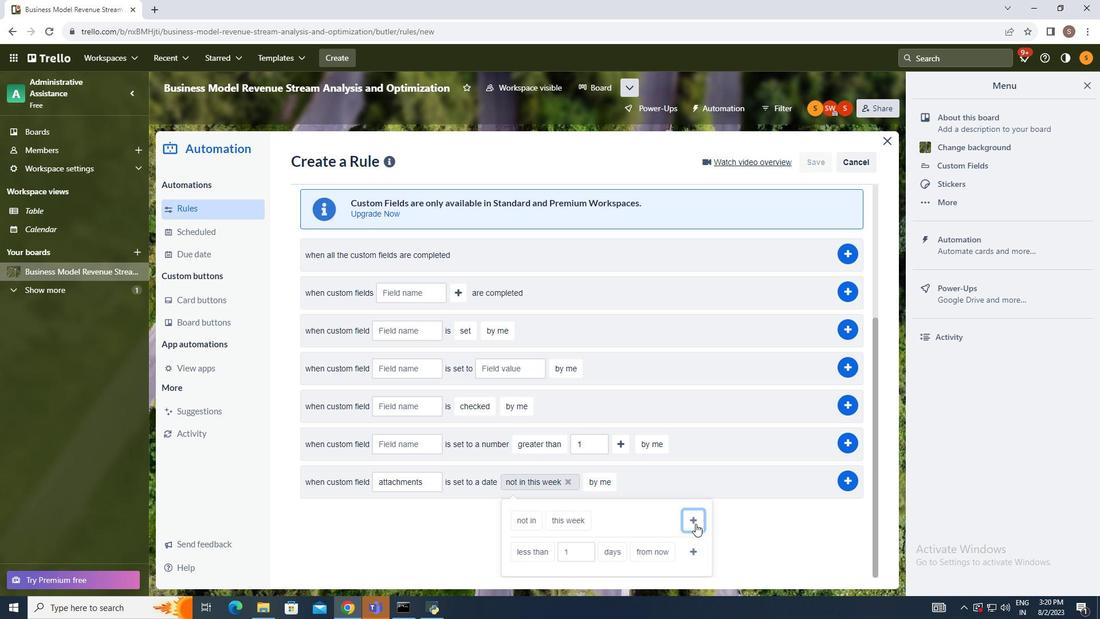
Action: Mouse moved to (842, 544)
Screenshot: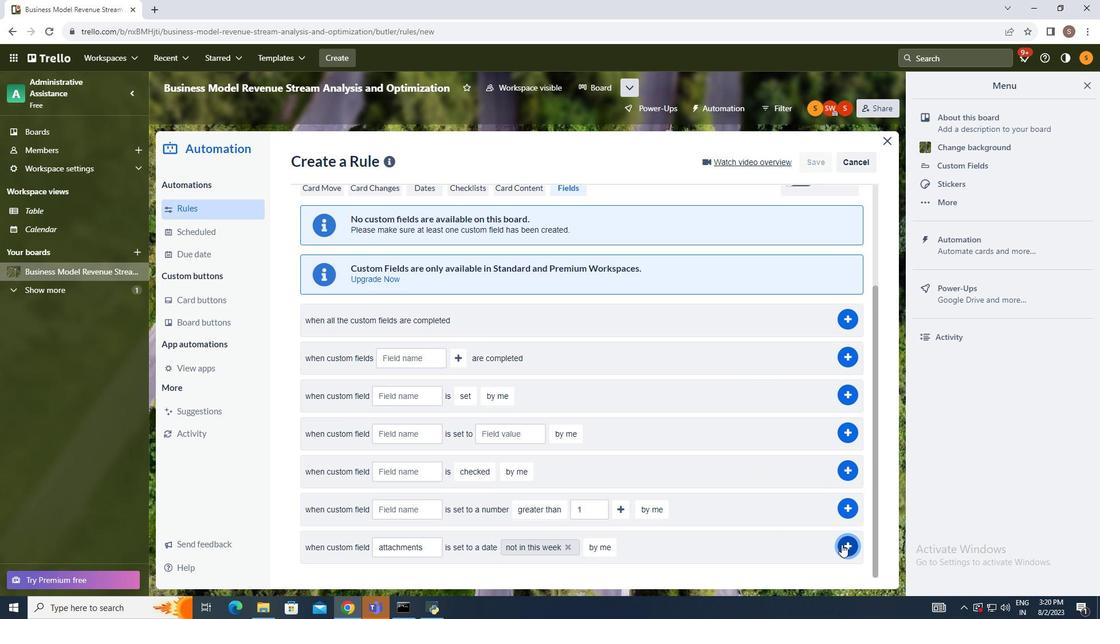 
Action: Mouse pressed left at (842, 544)
Screenshot: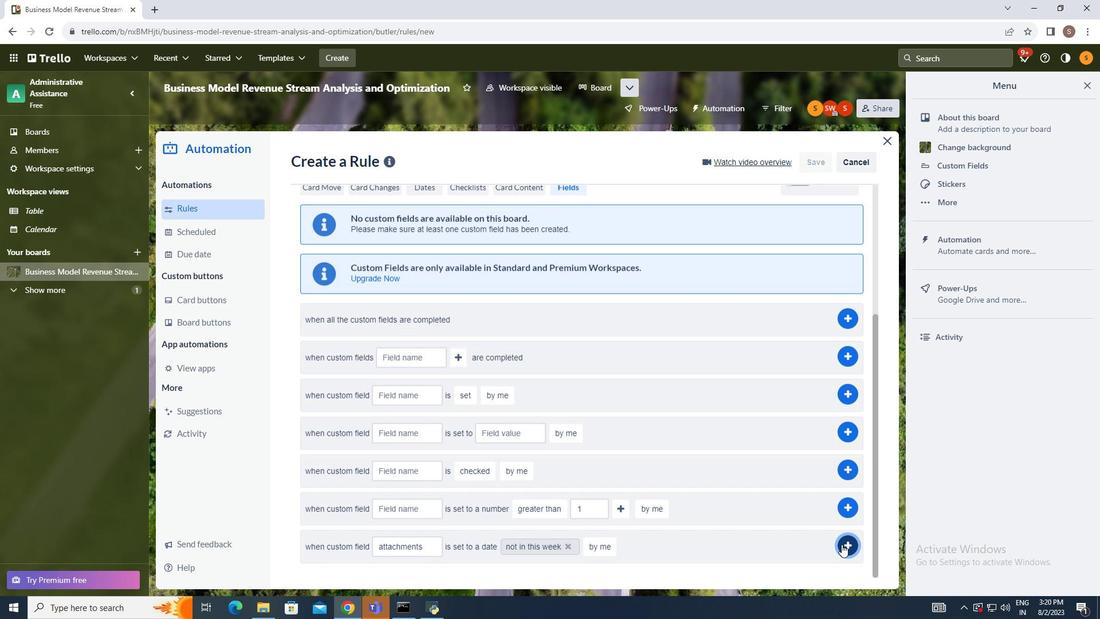 
Action: Mouse moved to (951, 464)
Screenshot: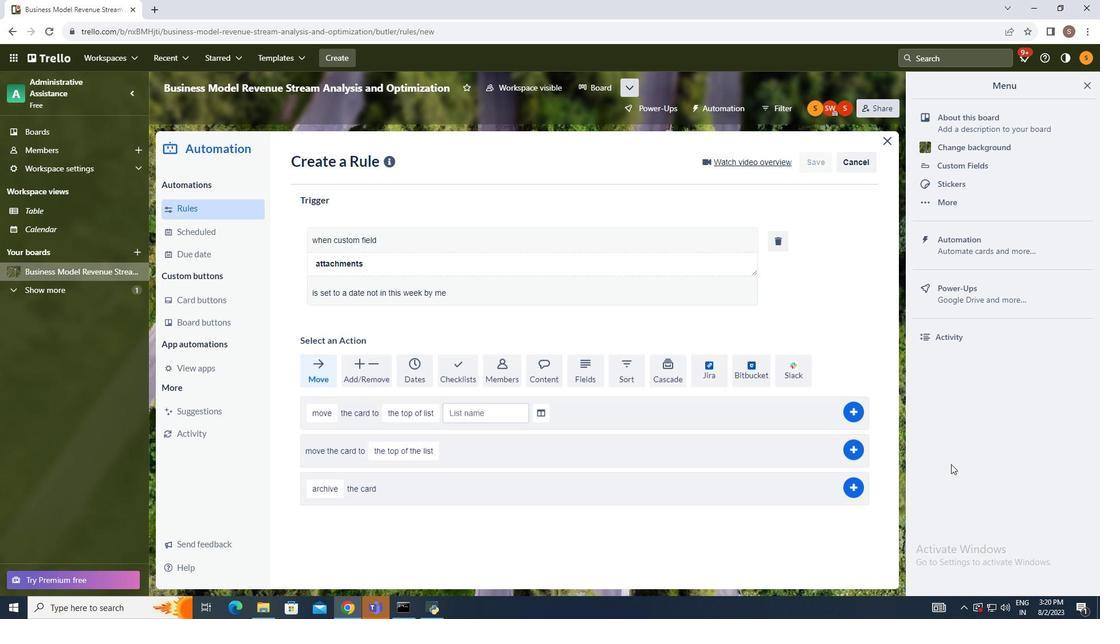 
